 Task: Use the audio channel remapper to remap the "Center" to "Side left".
Action: Mouse moved to (133, 17)
Screenshot: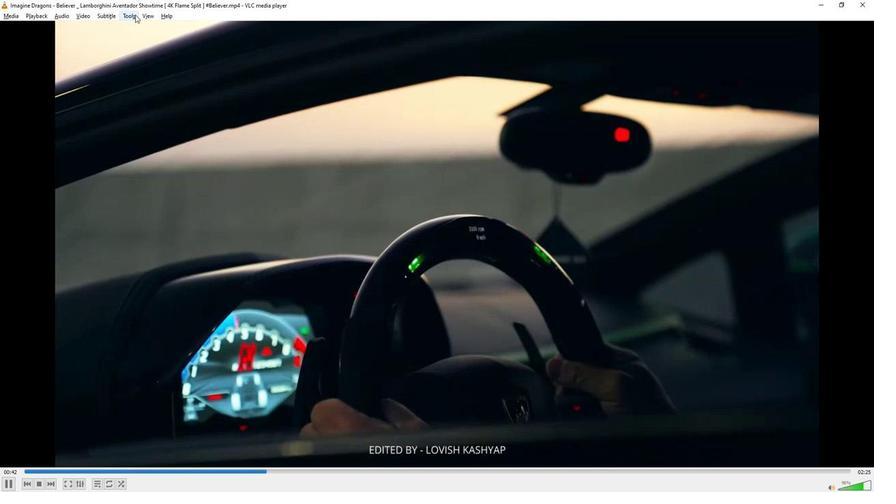 
Action: Mouse pressed left at (133, 17)
Screenshot: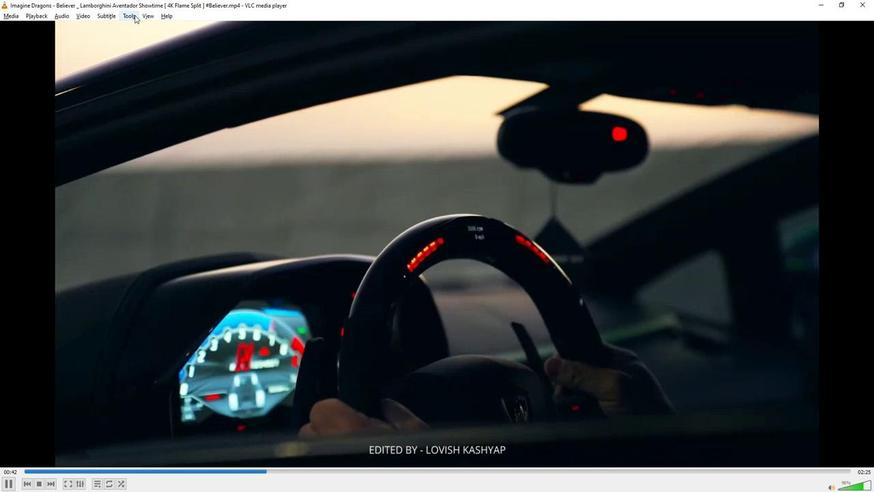 
Action: Mouse moved to (146, 121)
Screenshot: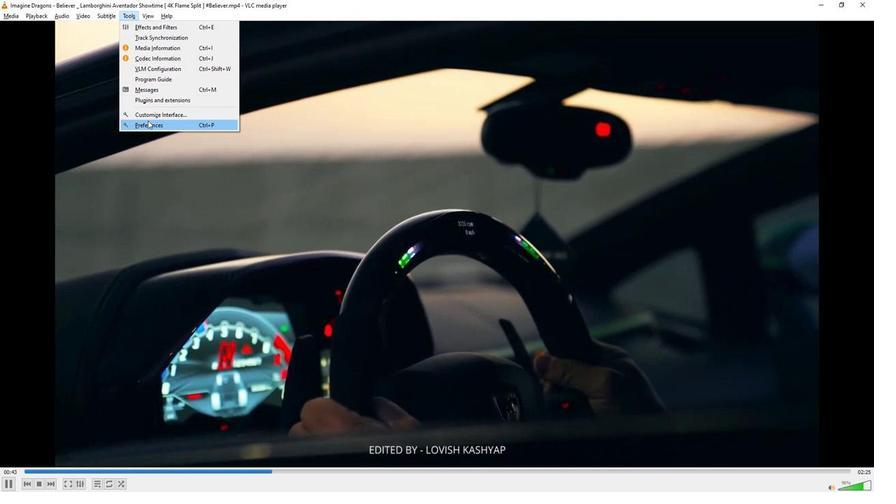 
Action: Mouse pressed left at (146, 121)
Screenshot: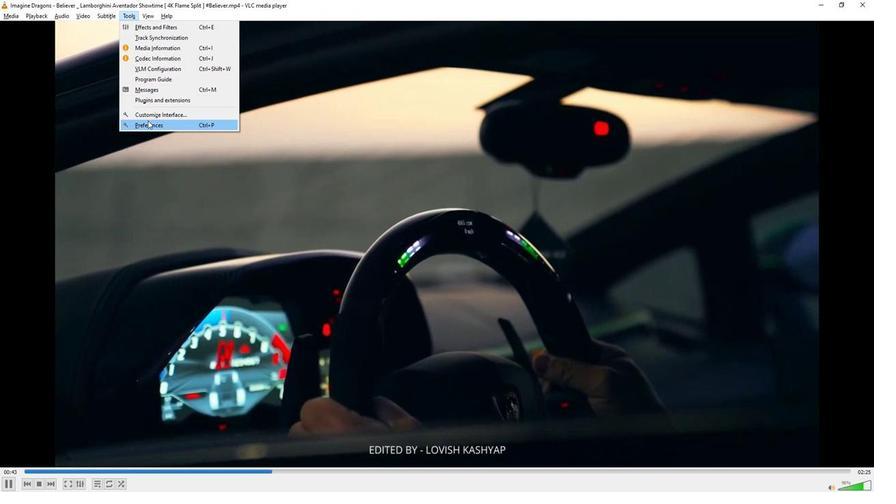 
Action: Mouse moved to (256, 375)
Screenshot: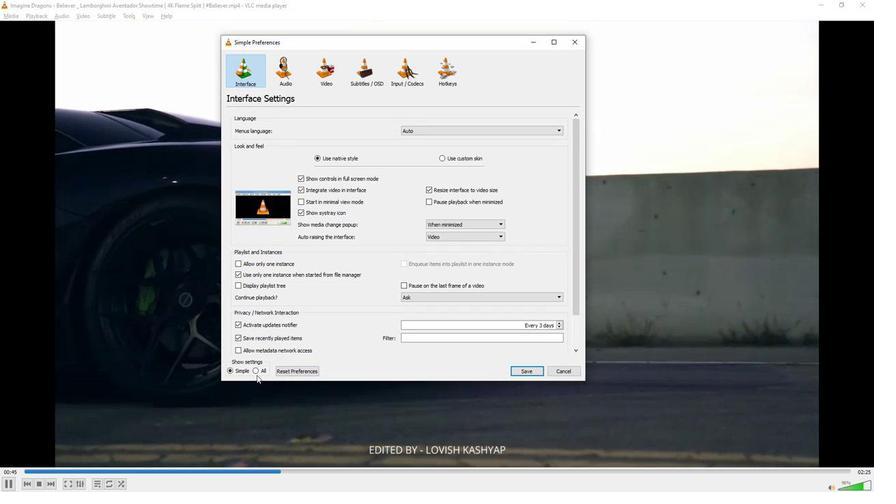
Action: Mouse pressed left at (256, 375)
Screenshot: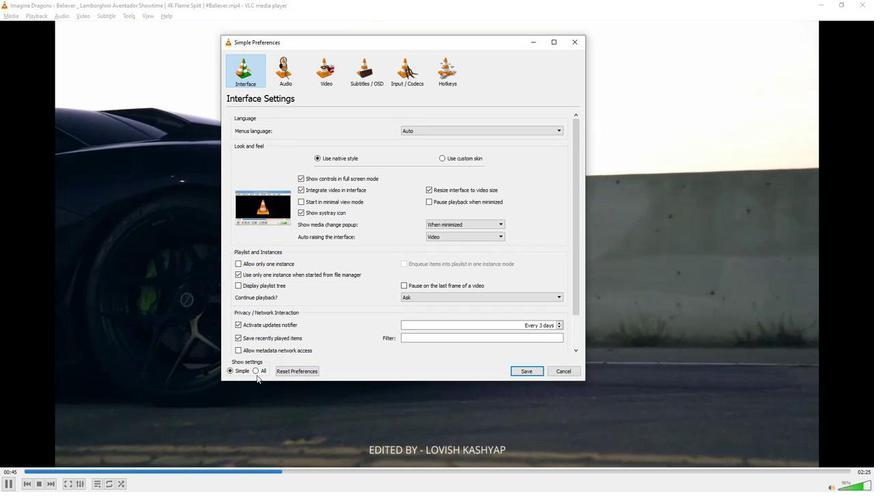 
Action: Mouse moved to (254, 370)
Screenshot: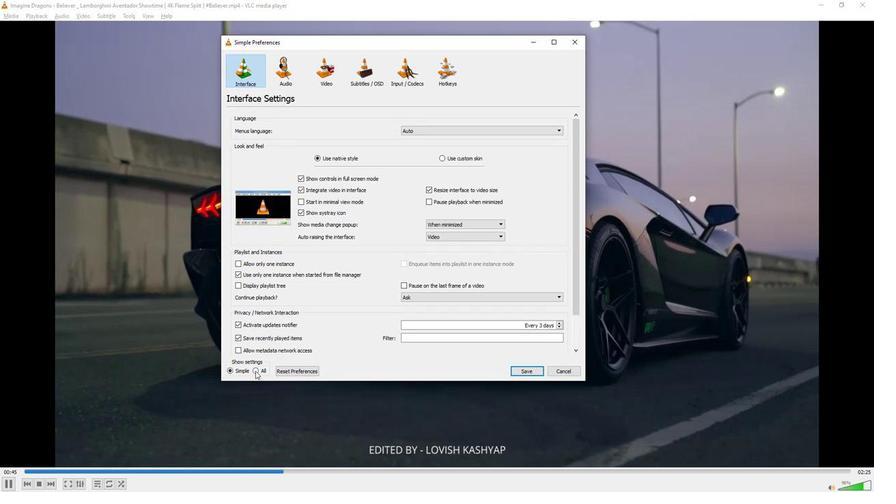 
Action: Mouse pressed left at (254, 370)
Screenshot: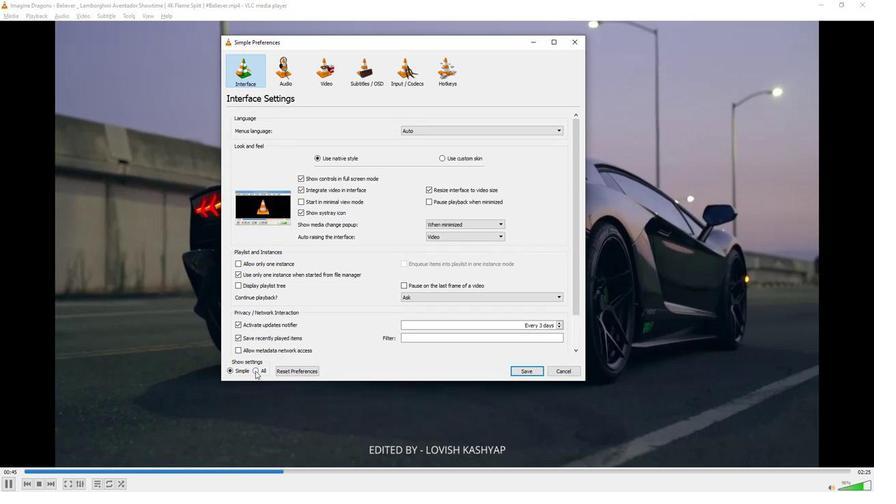 
Action: Mouse moved to (245, 165)
Screenshot: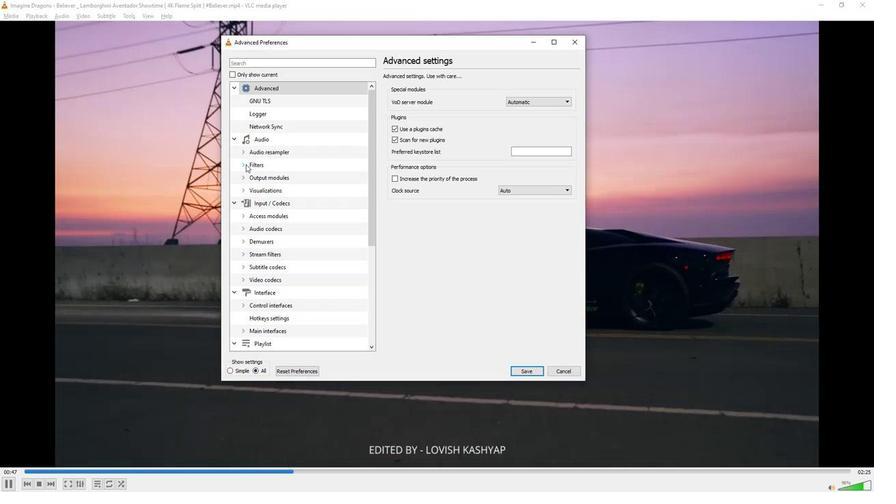 
Action: Mouse pressed left at (245, 165)
Screenshot: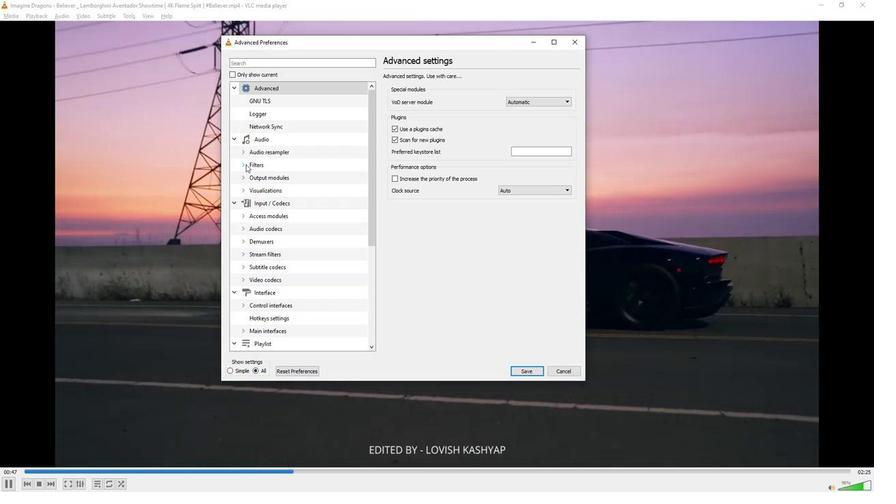 
Action: Mouse moved to (266, 290)
Screenshot: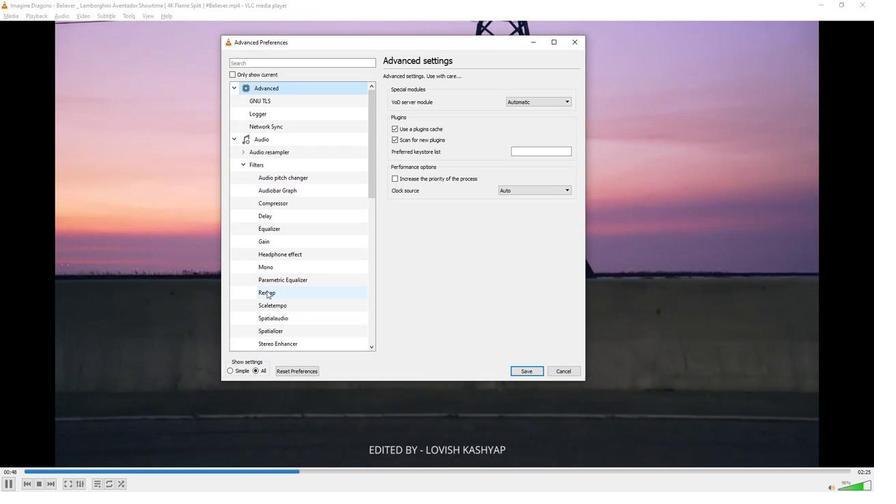 
Action: Mouse pressed left at (266, 290)
Screenshot: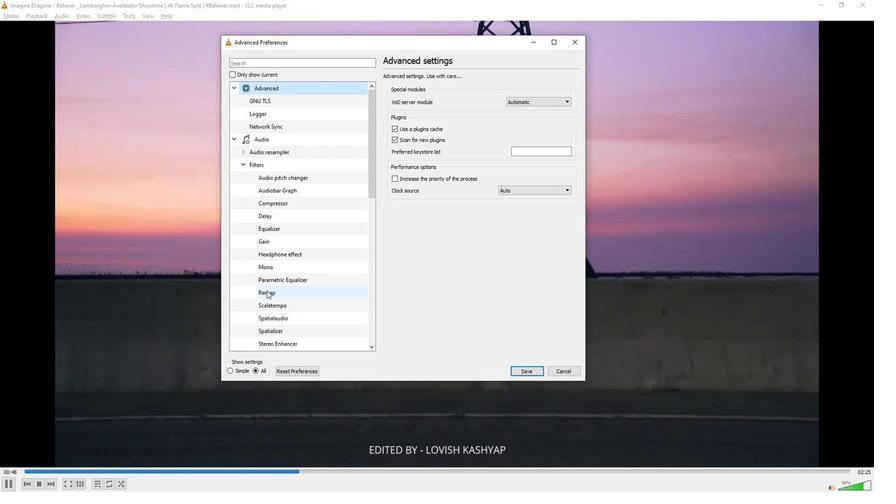 
Action: Mouse moved to (541, 105)
Screenshot: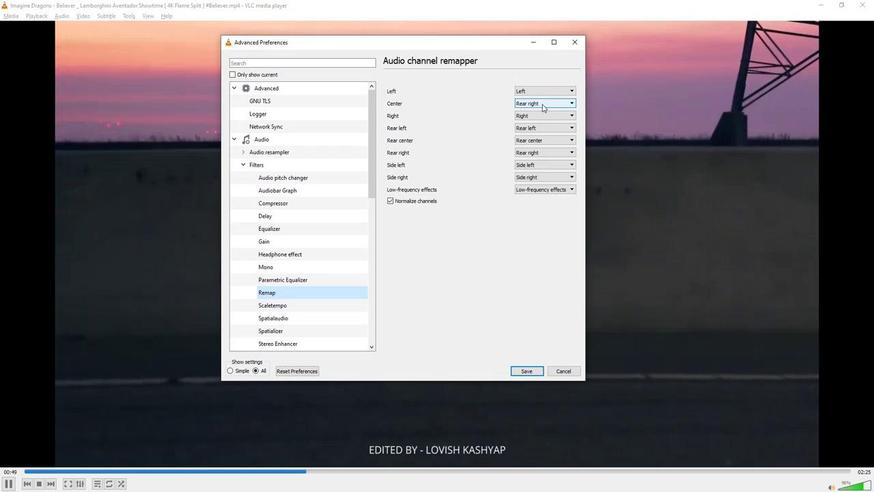 
Action: Mouse pressed left at (541, 105)
Screenshot: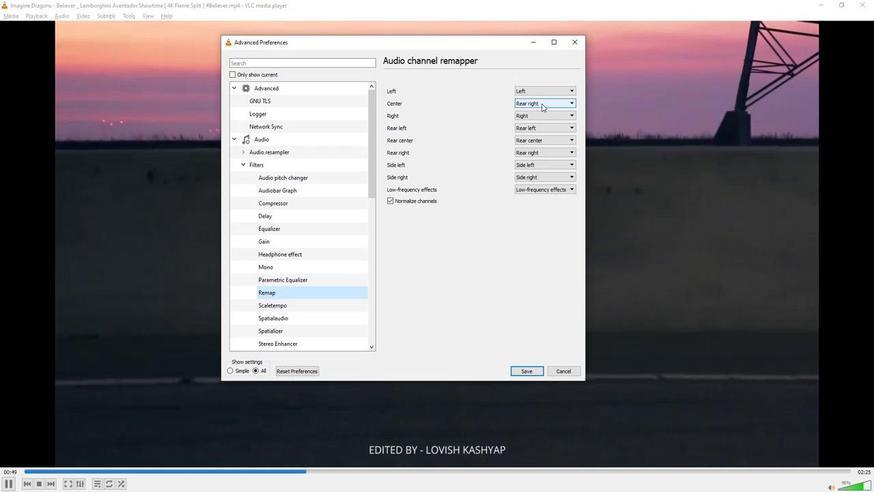 
Action: Mouse moved to (533, 150)
Screenshot: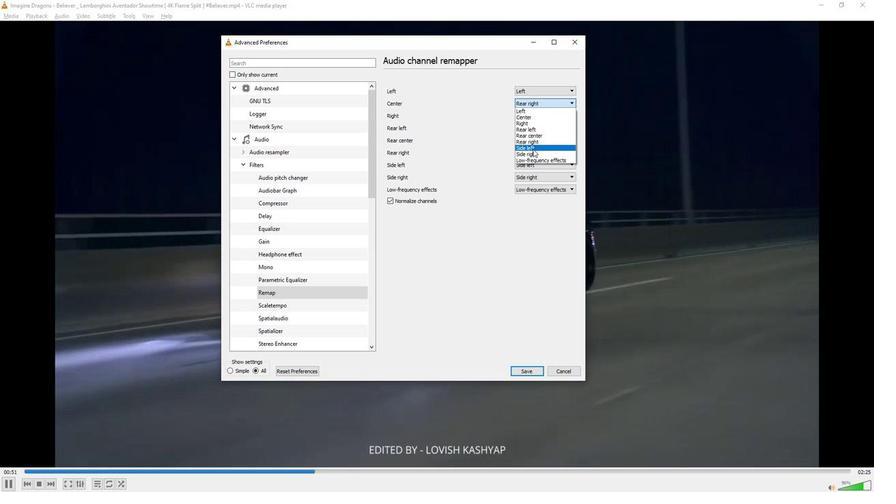 
Action: Mouse pressed left at (533, 150)
Screenshot: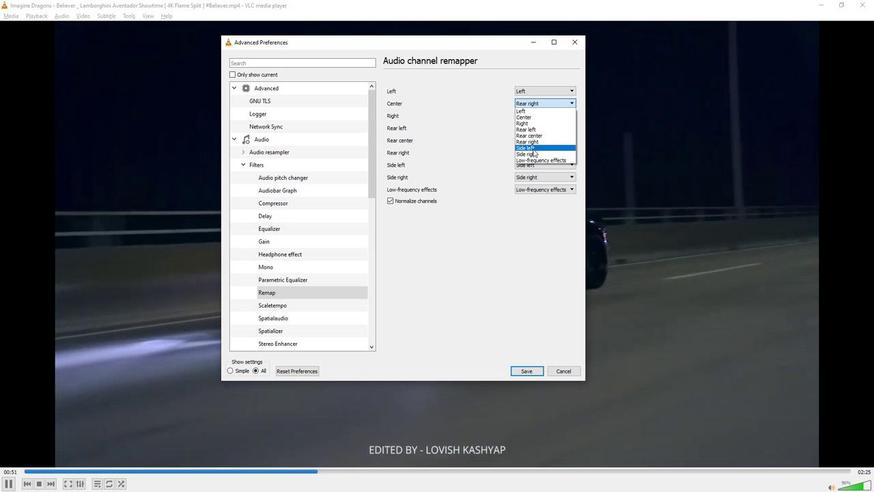 
Action: Mouse moved to (483, 293)
Screenshot: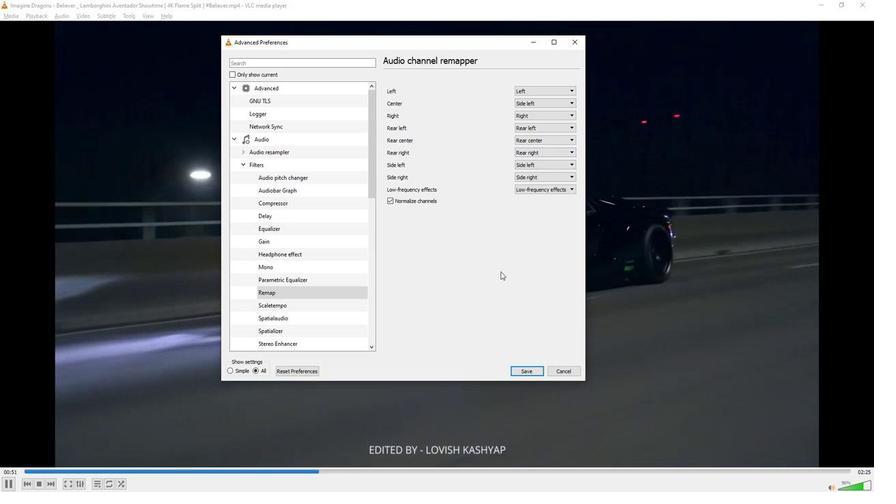 
